 Task: Change the permissions so that no one can create new shared event types.
Action: Mouse moved to (55, 487)
Screenshot: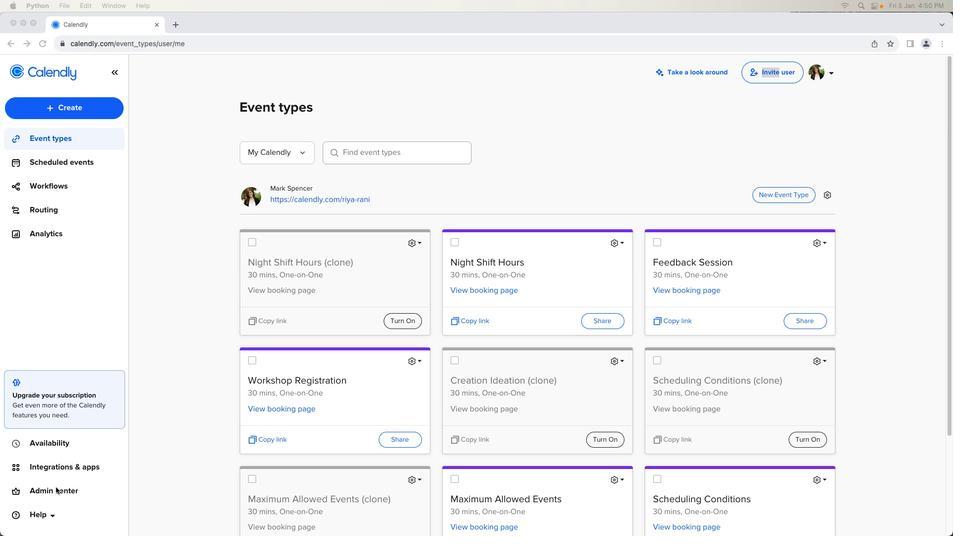 
Action: Mouse pressed left at (55, 487)
Screenshot: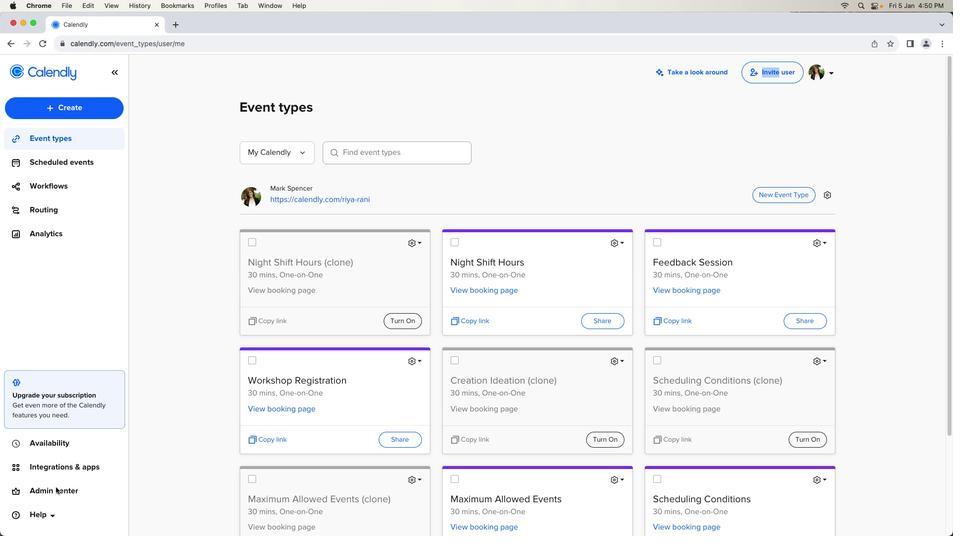 
Action: Mouse moved to (57, 489)
Screenshot: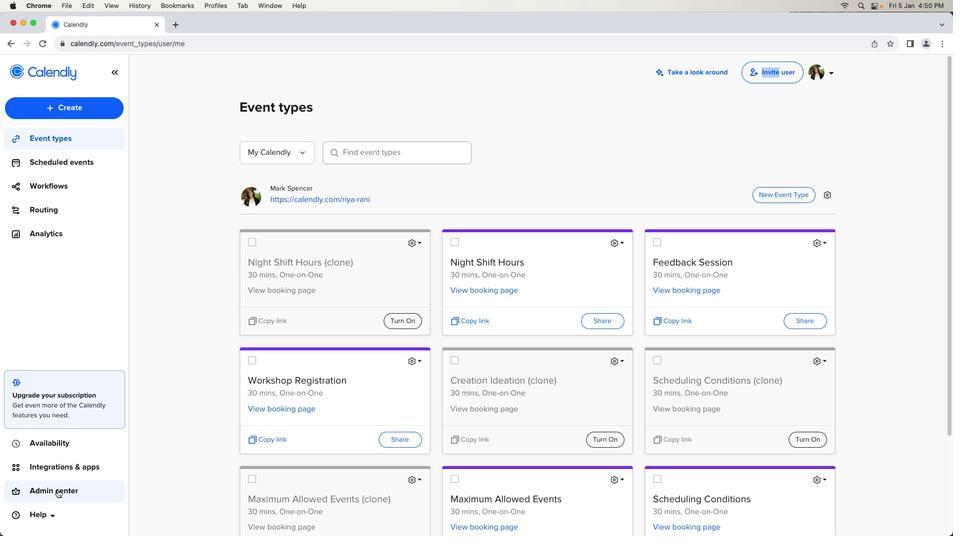 
Action: Mouse pressed left at (57, 489)
Screenshot: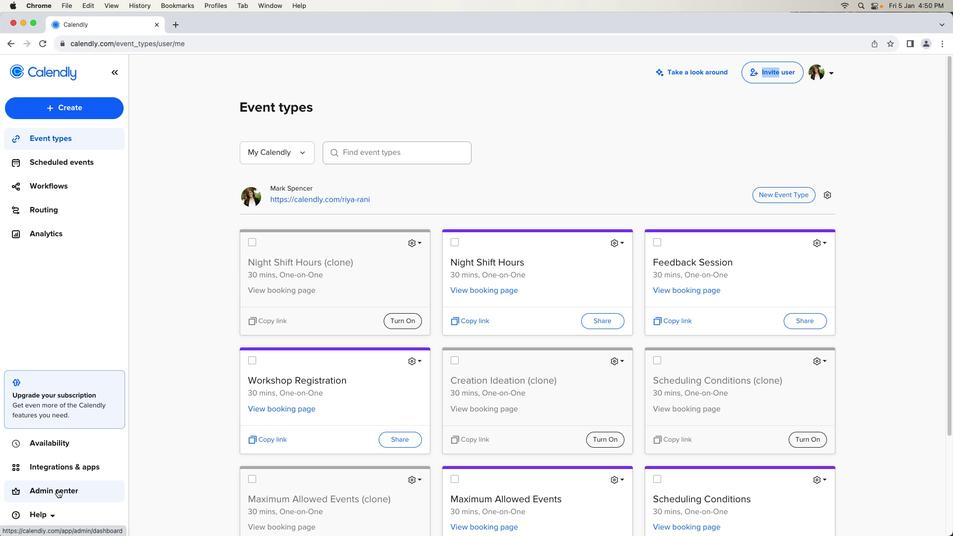 
Action: Mouse moved to (52, 344)
Screenshot: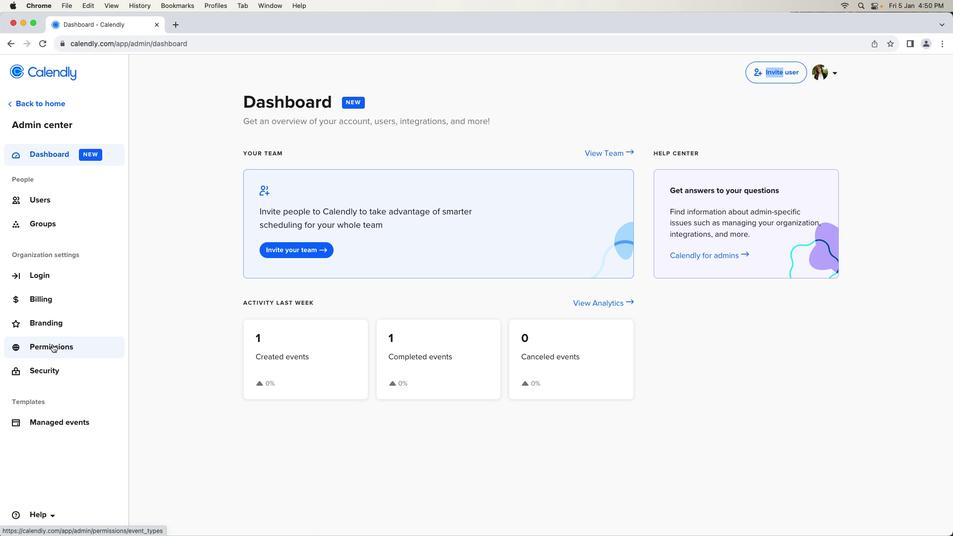 
Action: Mouse pressed left at (52, 344)
Screenshot: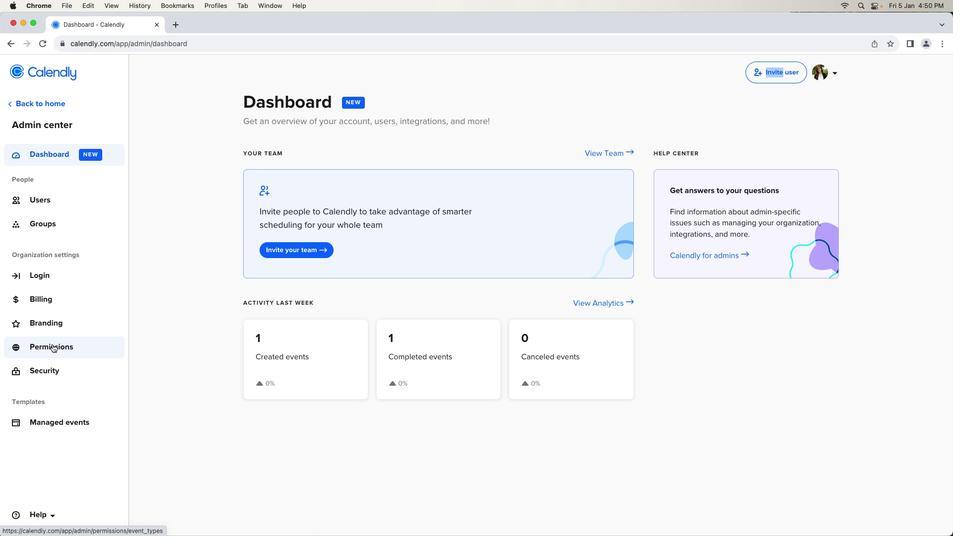 
Action: Mouse moved to (251, 290)
Screenshot: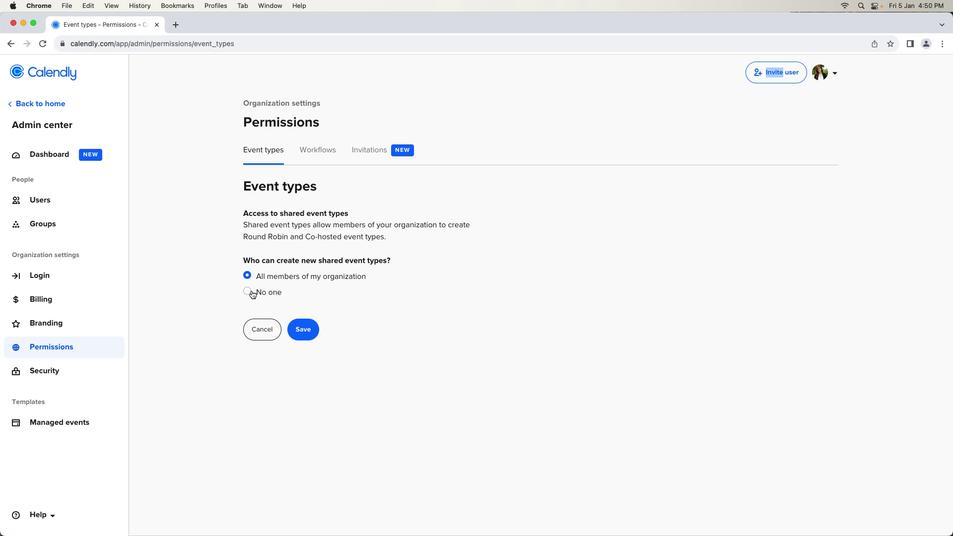 
Action: Mouse pressed left at (251, 290)
Screenshot: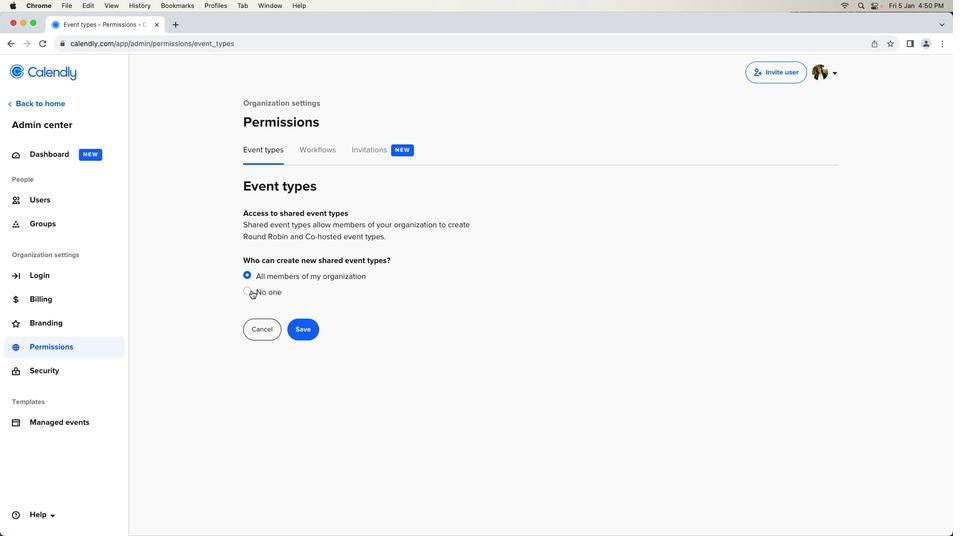 
Action: Mouse moved to (307, 384)
Screenshot: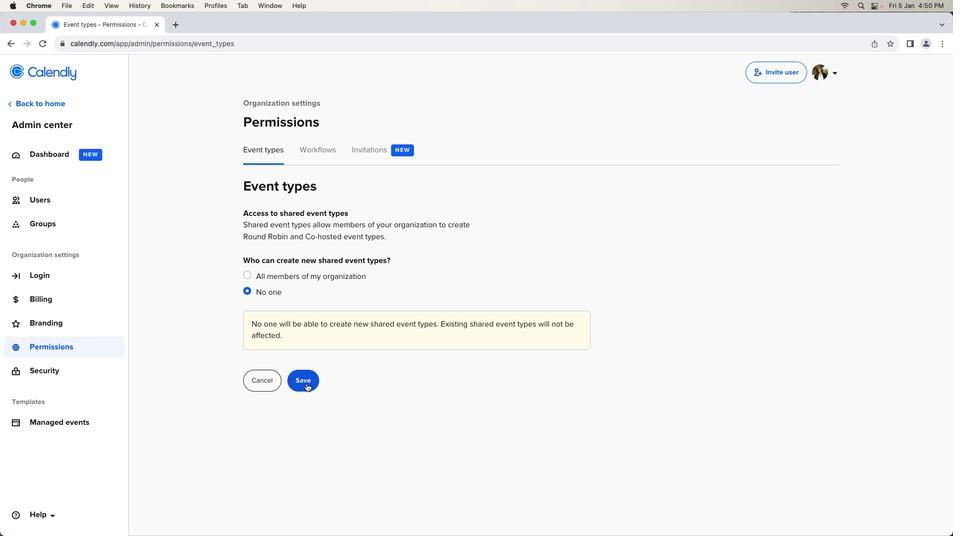 
Action: Mouse pressed left at (307, 384)
Screenshot: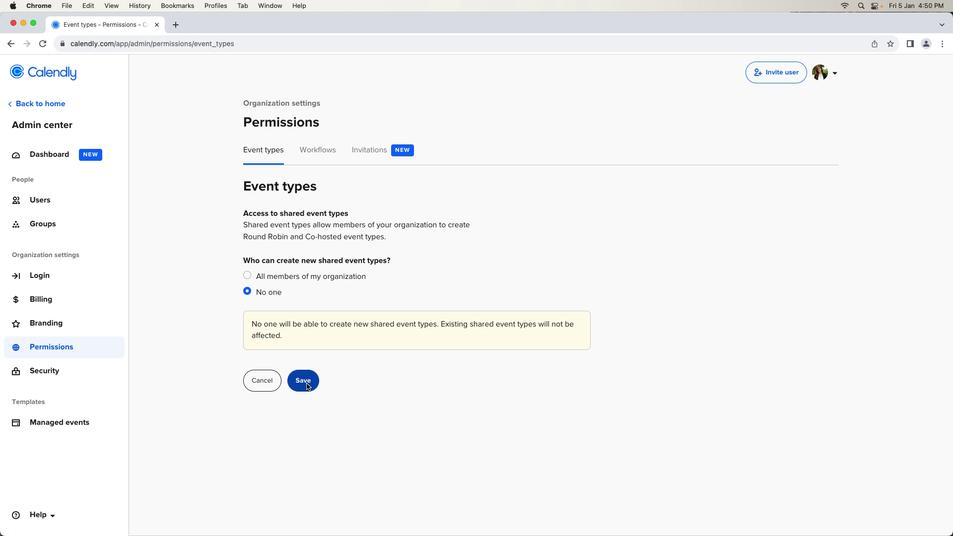 
Action: Mouse moved to (307, 383)
Screenshot: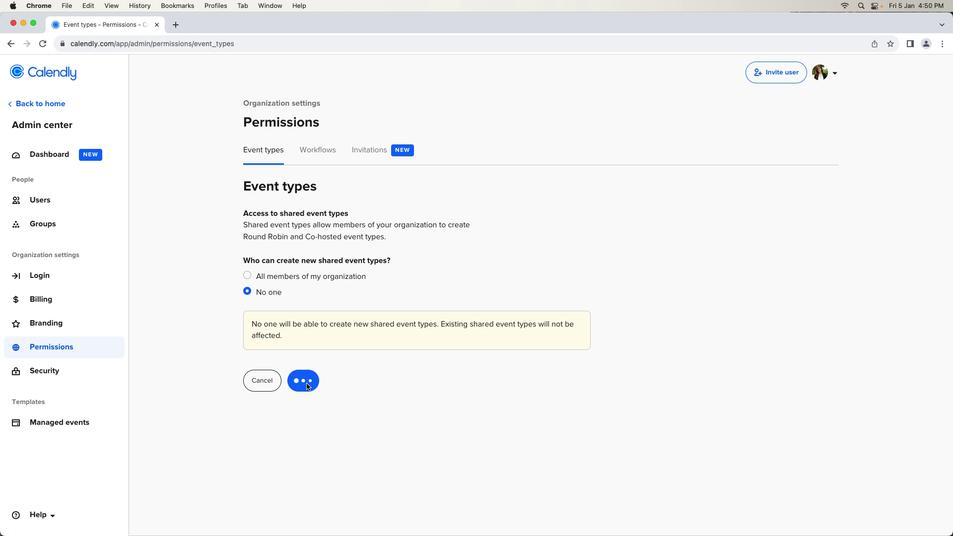 
